 Task: Create ChildIssue0006 as Child Issue of Issue Issue0003 in Backlog  in Scrum Project Project0001 in Jira
Action: Mouse moved to (408, 460)
Screenshot: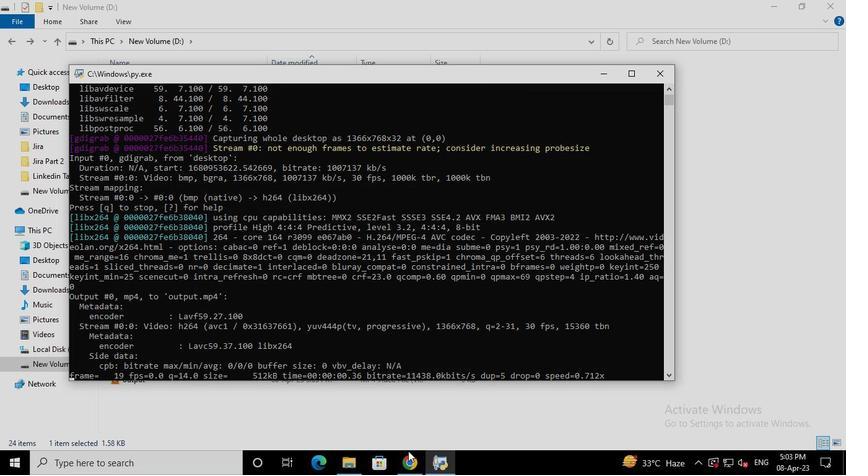 
Action: Mouse pressed left at (408, 460)
Screenshot: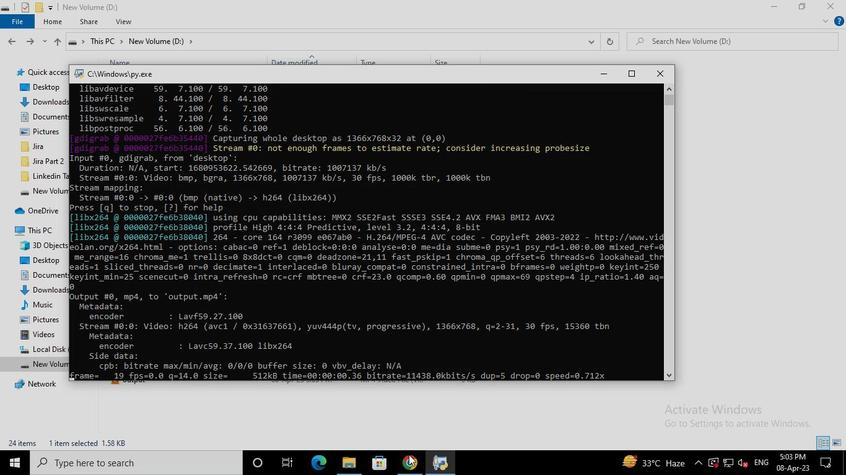 
Action: Mouse moved to (71, 194)
Screenshot: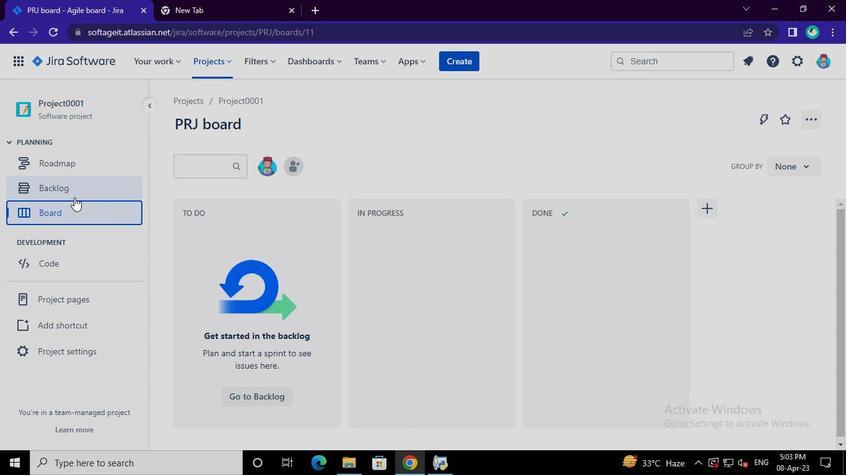 
Action: Mouse pressed left at (71, 194)
Screenshot: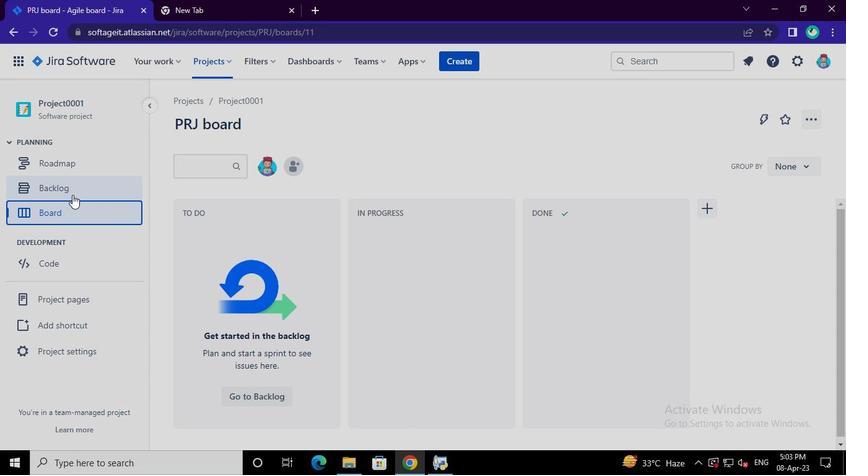 
Action: Mouse moved to (270, 391)
Screenshot: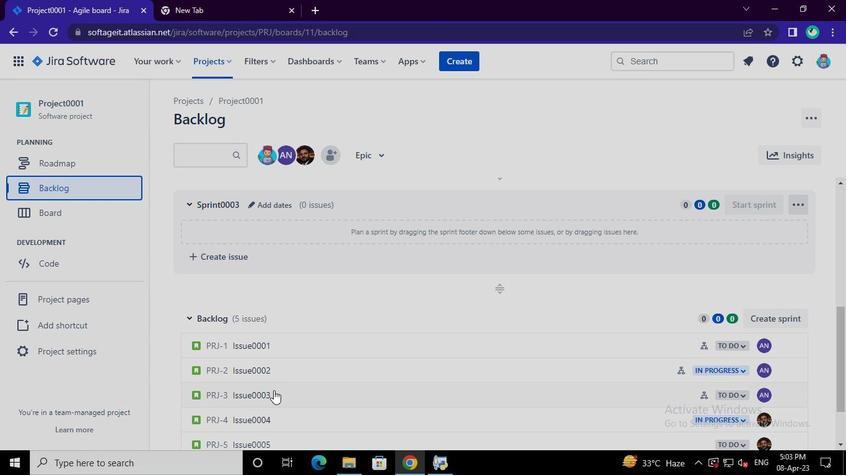 
Action: Mouse pressed left at (270, 391)
Screenshot: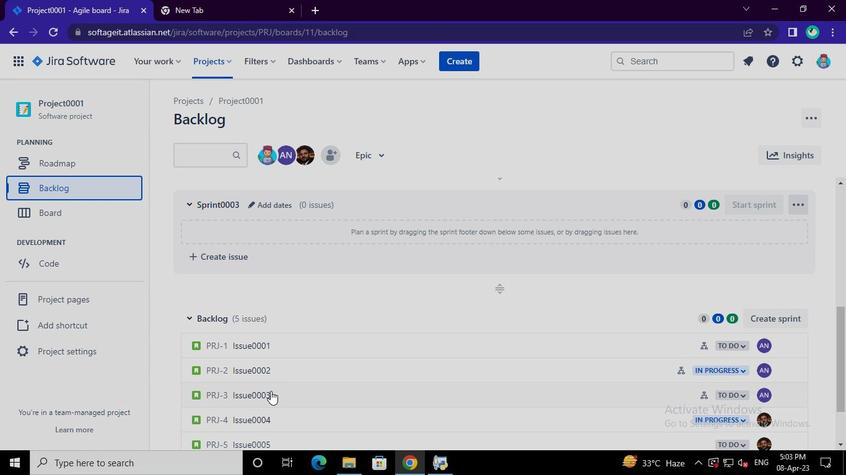 
Action: Mouse moved to (629, 251)
Screenshot: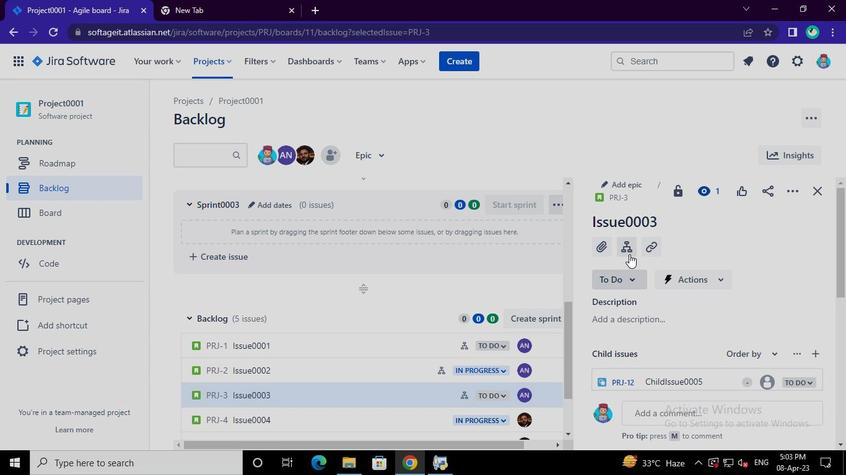 
Action: Mouse pressed left at (629, 251)
Screenshot: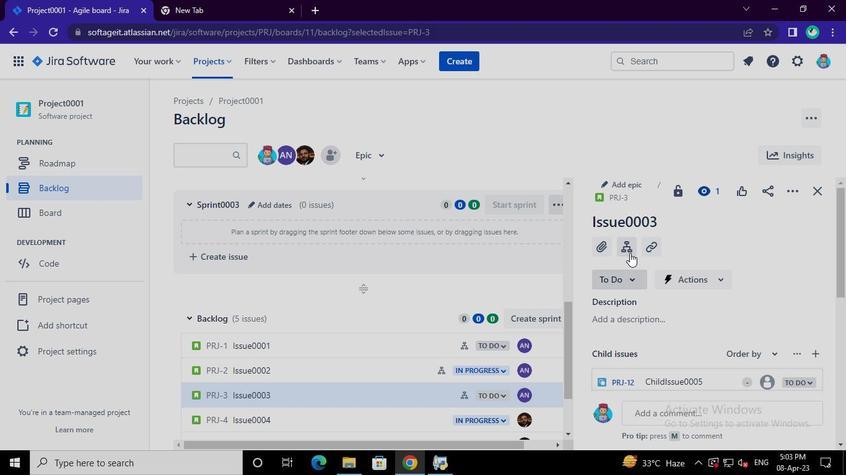 
Action: Mouse moved to (629, 251)
Screenshot: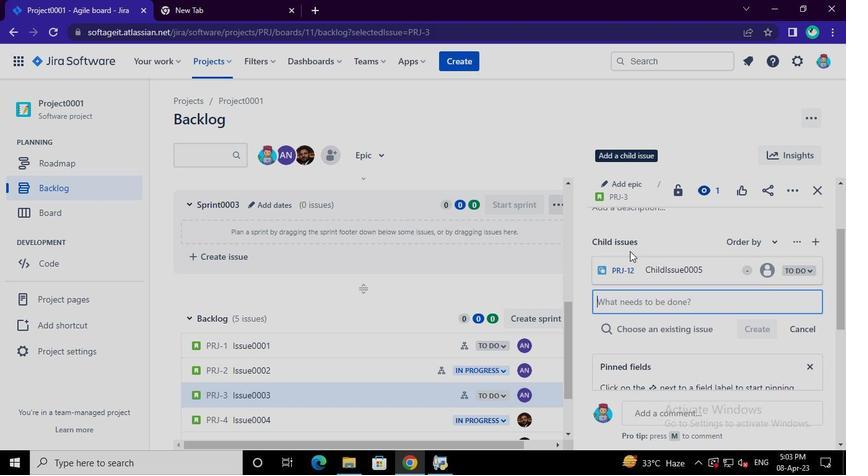 
Action: Keyboard Key.shift
Screenshot: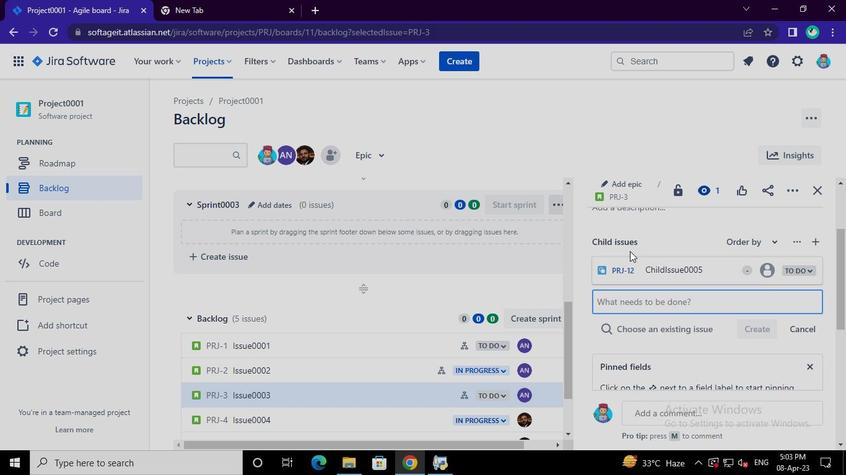 
Action: Keyboard C
Screenshot: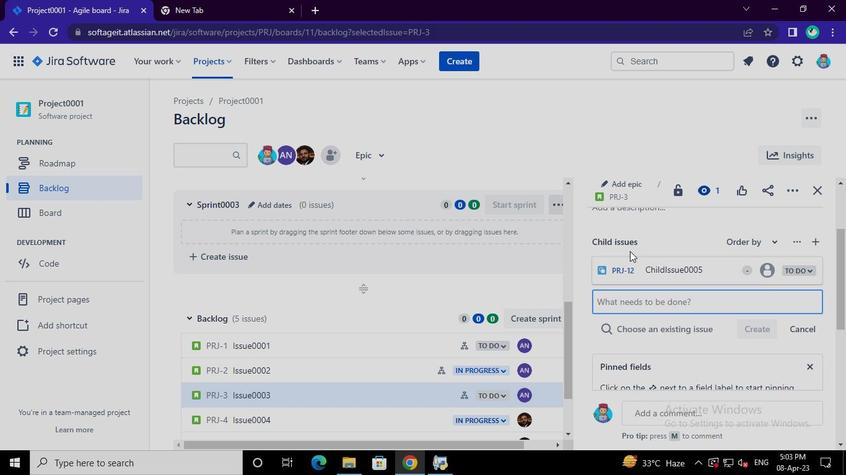 
Action: Keyboard h
Screenshot: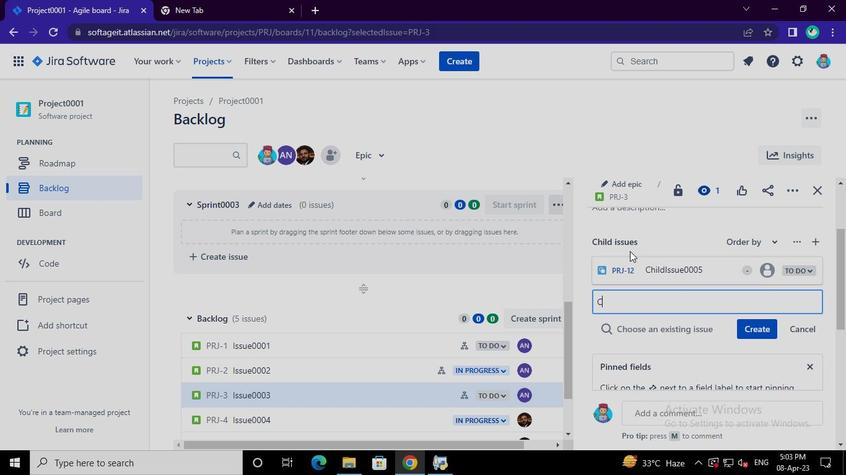 
Action: Keyboard i
Screenshot: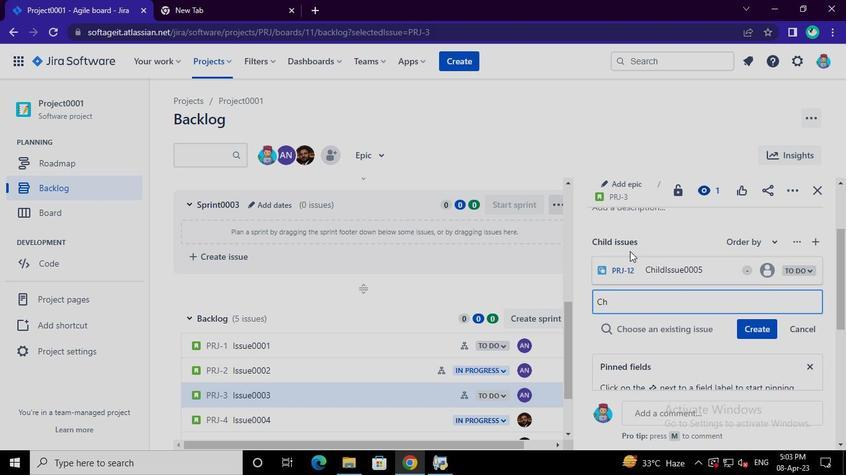 
Action: Keyboard l
Screenshot: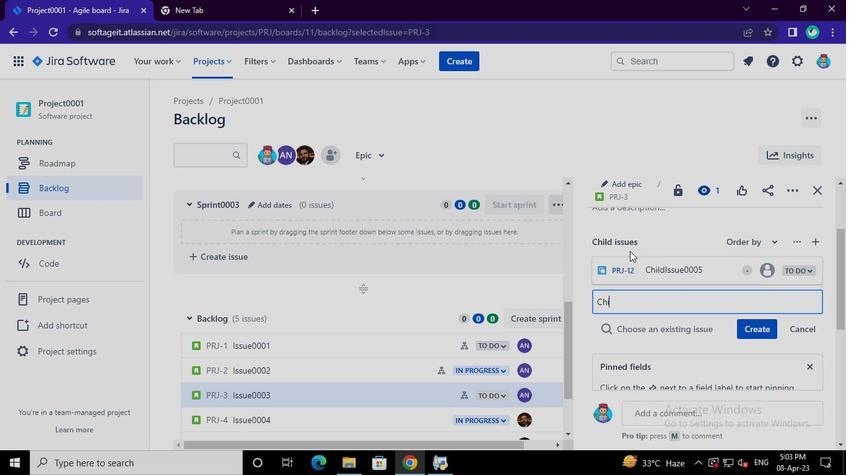 
Action: Keyboard d
Screenshot: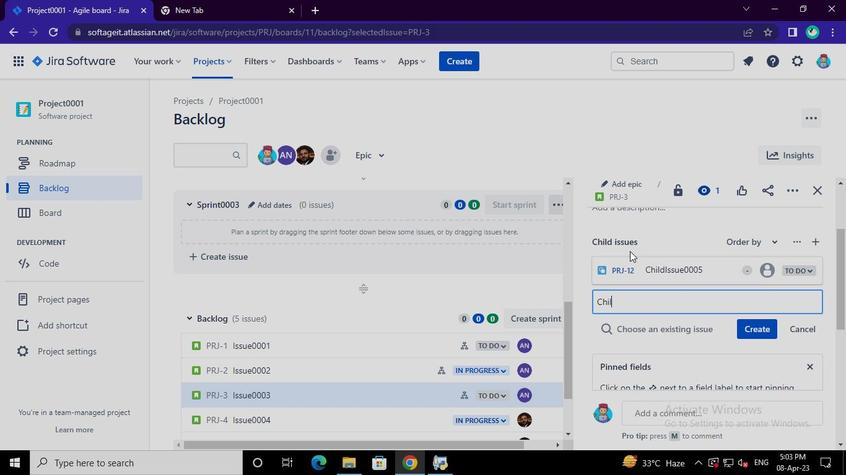 
Action: Keyboard Key.shift
Screenshot: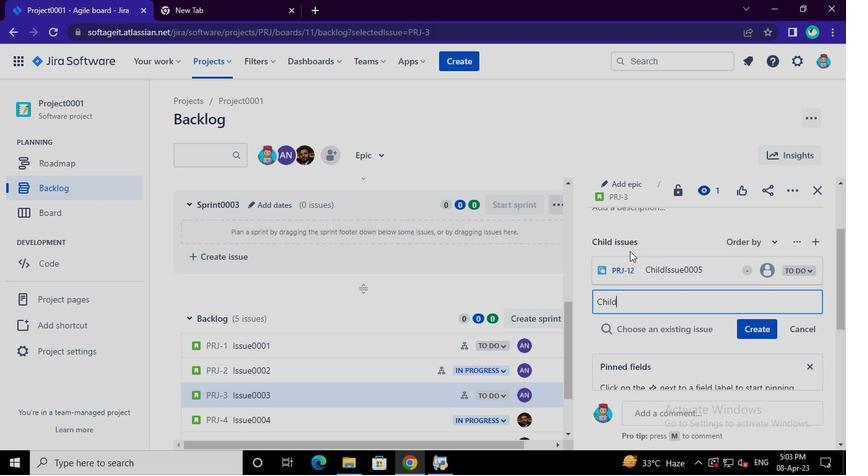 
Action: Keyboard I
Screenshot: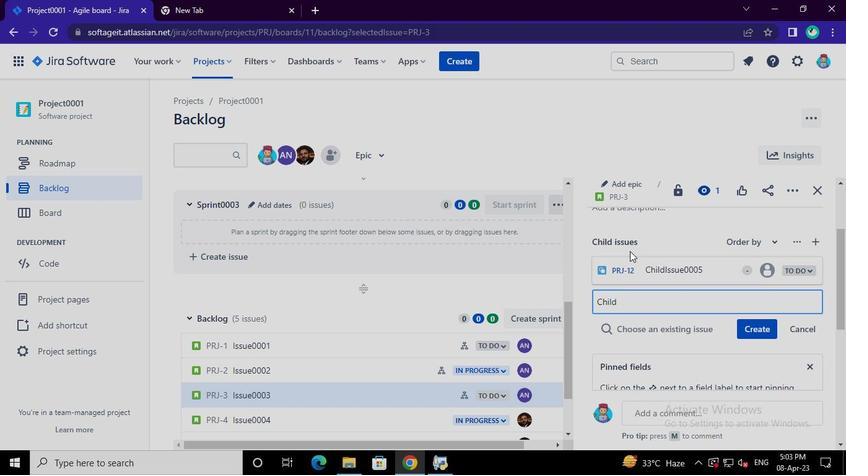 
Action: Keyboard s
Screenshot: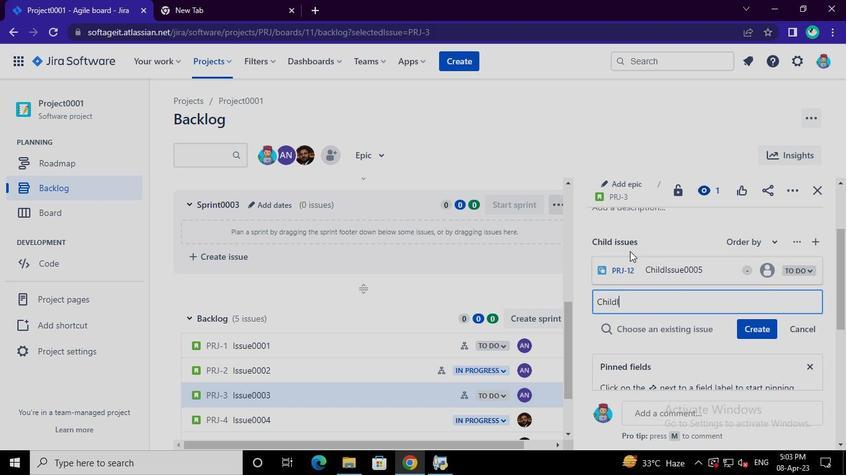 
Action: Keyboard s
Screenshot: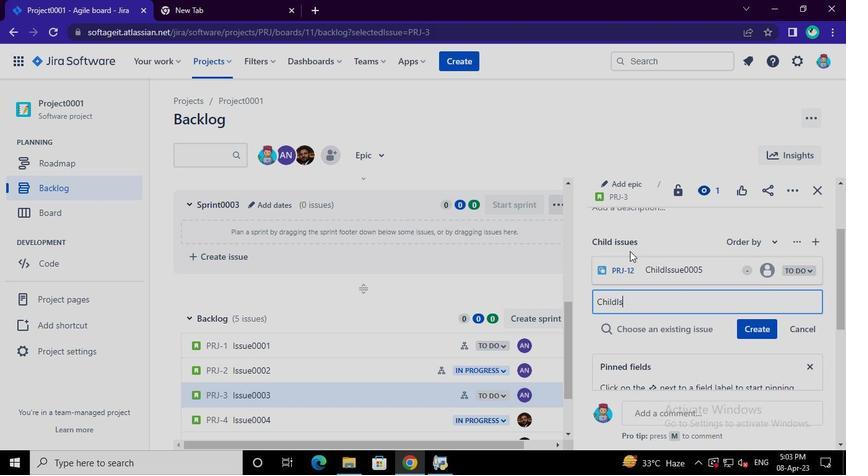 
Action: Keyboard u
Screenshot: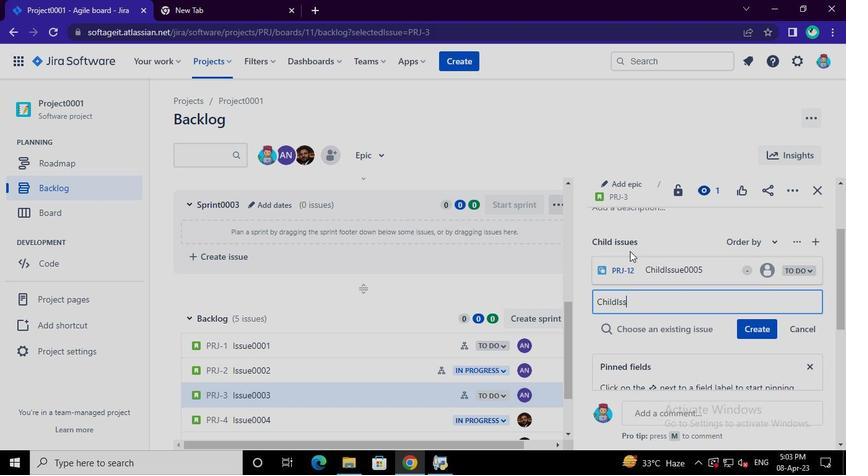 
Action: Keyboard e
Screenshot: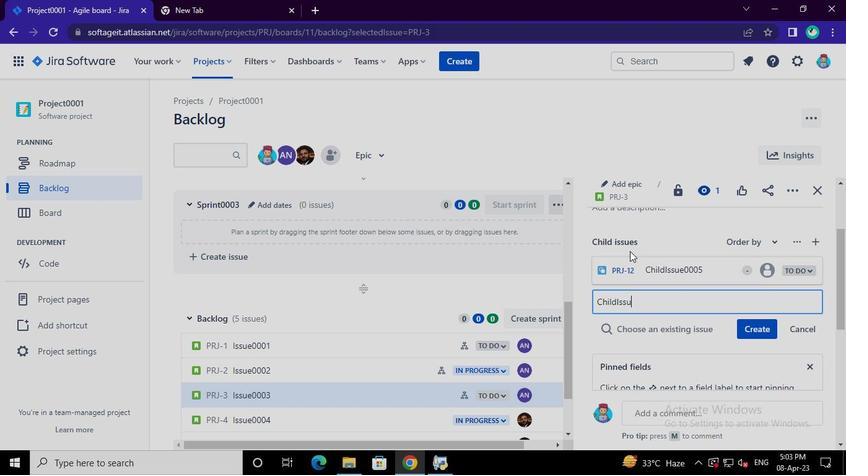 
Action: Keyboard <96>
Screenshot: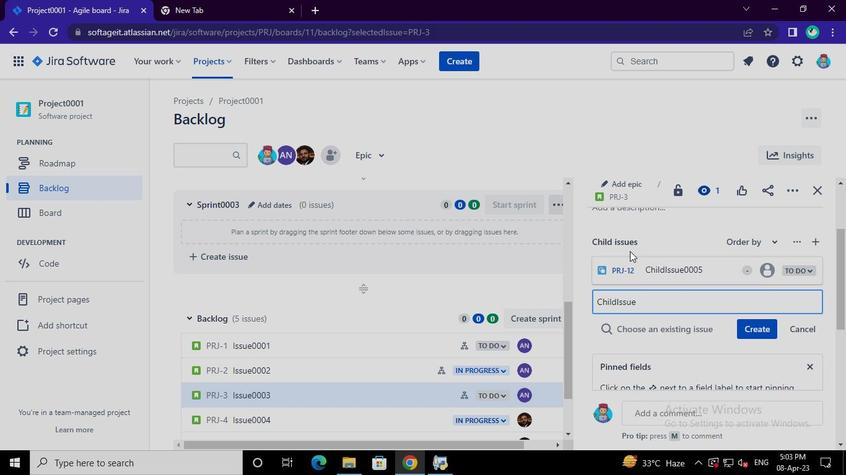 
Action: Keyboard <96>
Screenshot: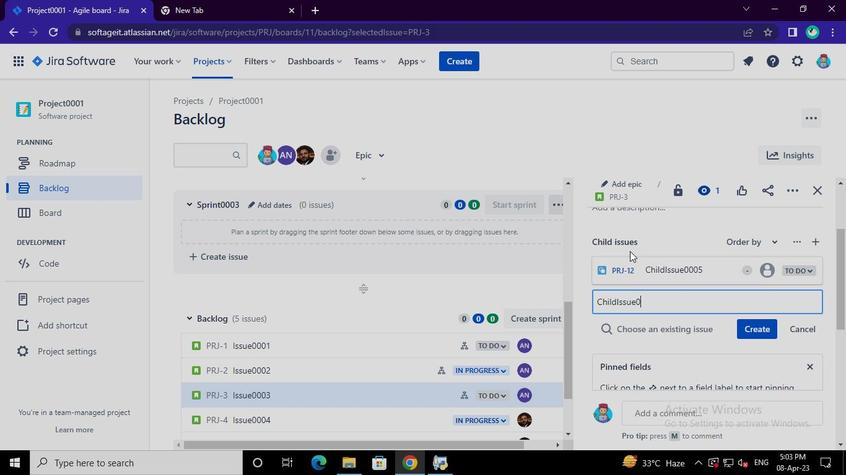 
Action: Keyboard <96>
Screenshot: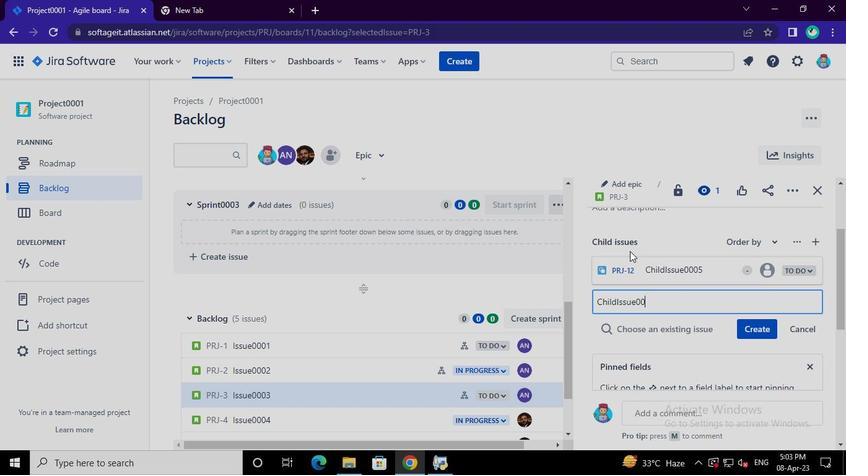 
Action: Keyboard <102>
Screenshot: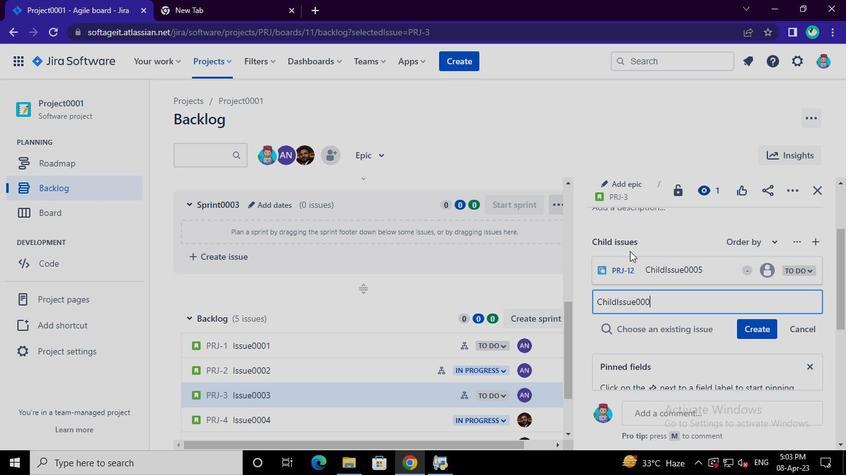 
Action: Mouse moved to (740, 328)
Screenshot: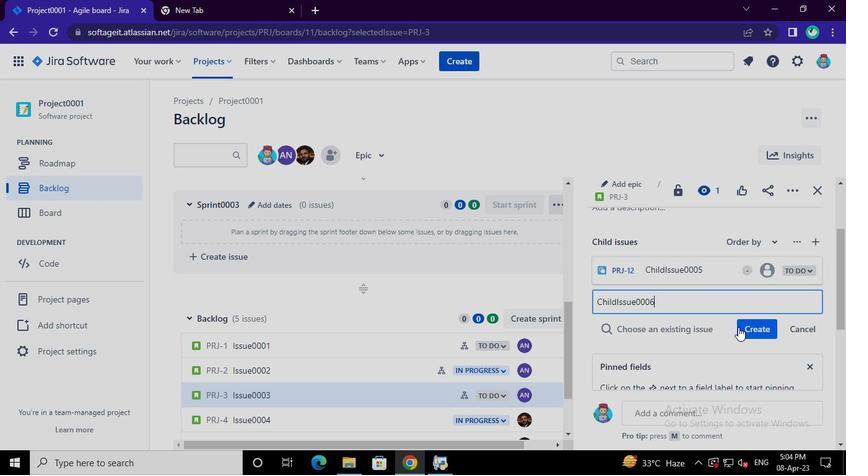 
Action: Mouse pressed left at (740, 328)
Screenshot: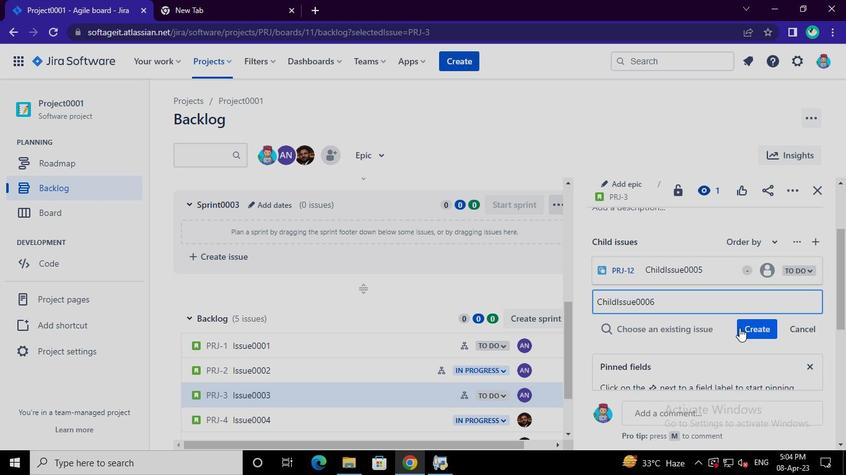 
Action: Mouse moved to (444, 465)
Screenshot: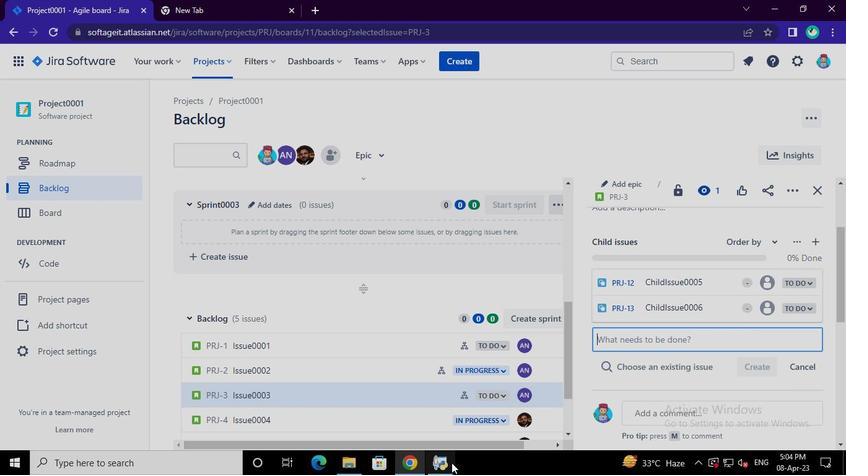 
Action: Mouse pressed left at (444, 465)
Screenshot: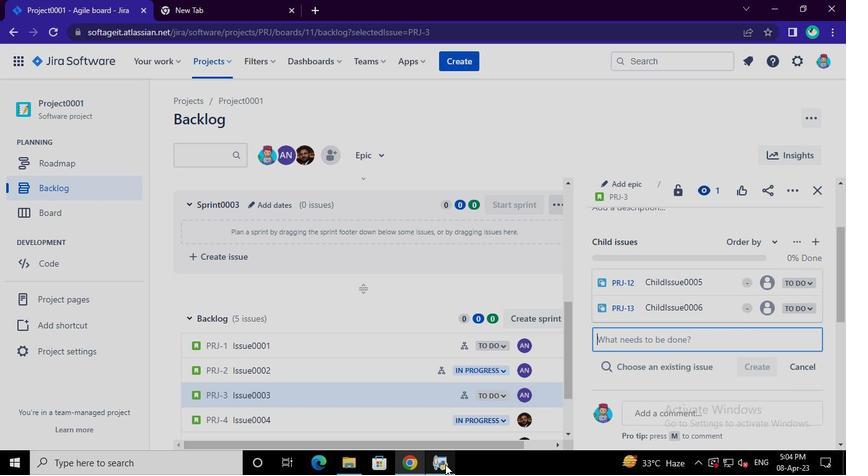 
Action: Mouse moved to (656, 75)
Screenshot: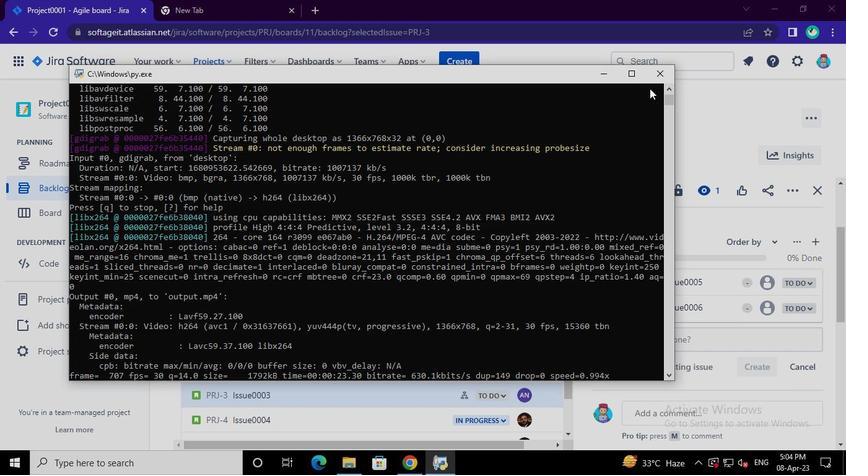 
Action: Mouse pressed left at (656, 75)
Screenshot: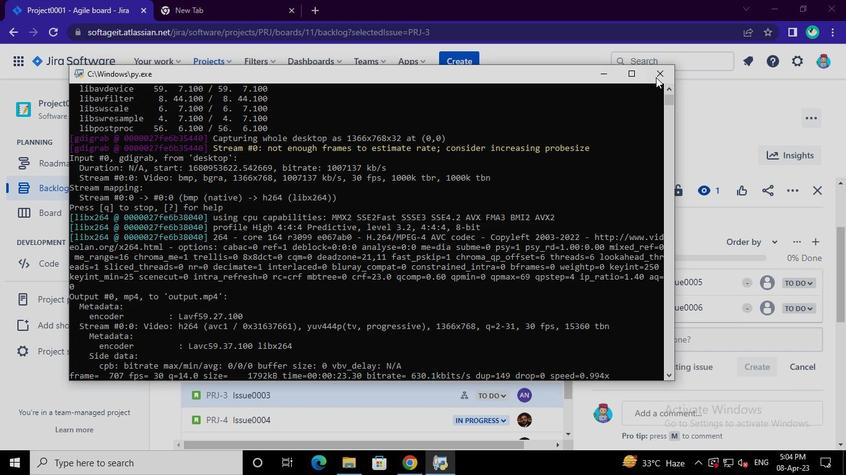 
